 Task: Create a due date automation trigger when advanced on, on the wednesday before a card is due add dates without a start date at 11:00 AM.
Action: Mouse moved to (923, 286)
Screenshot: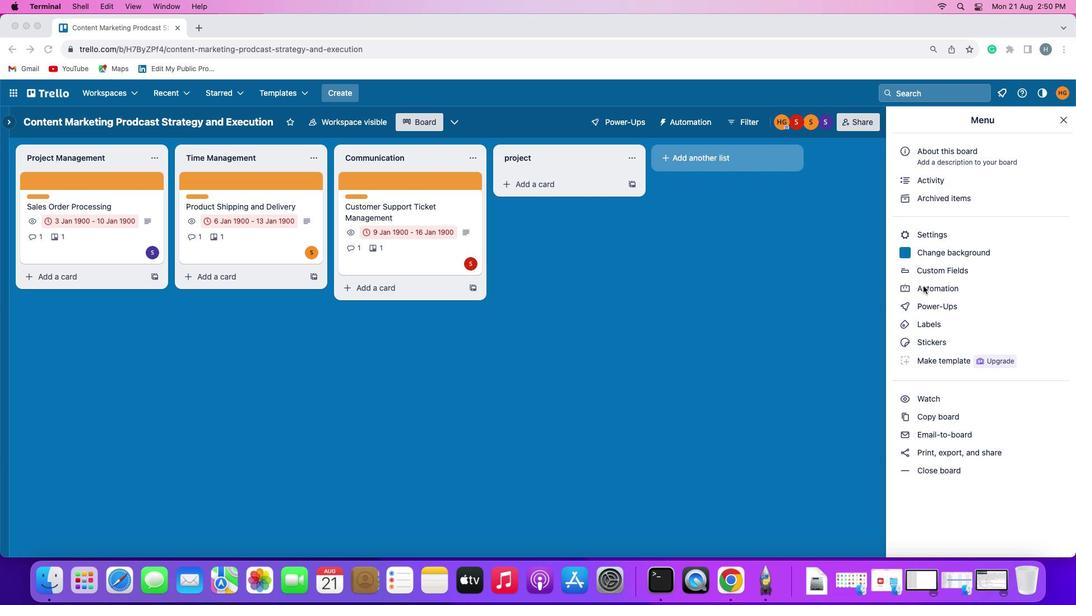 
Action: Mouse pressed left at (923, 286)
Screenshot: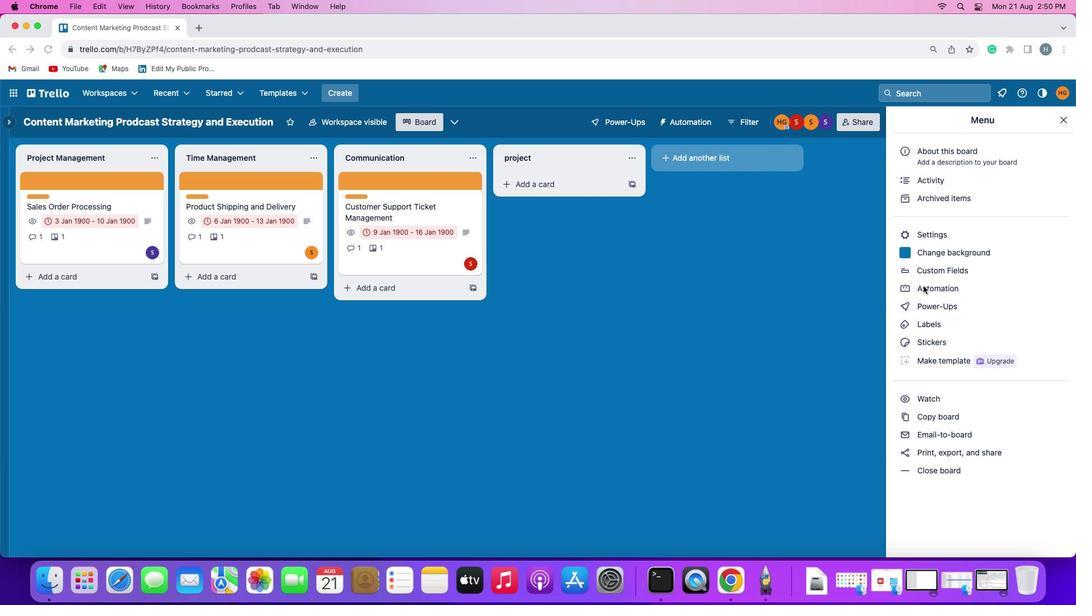 
Action: Mouse pressed left at (923, 286)
Screenshot: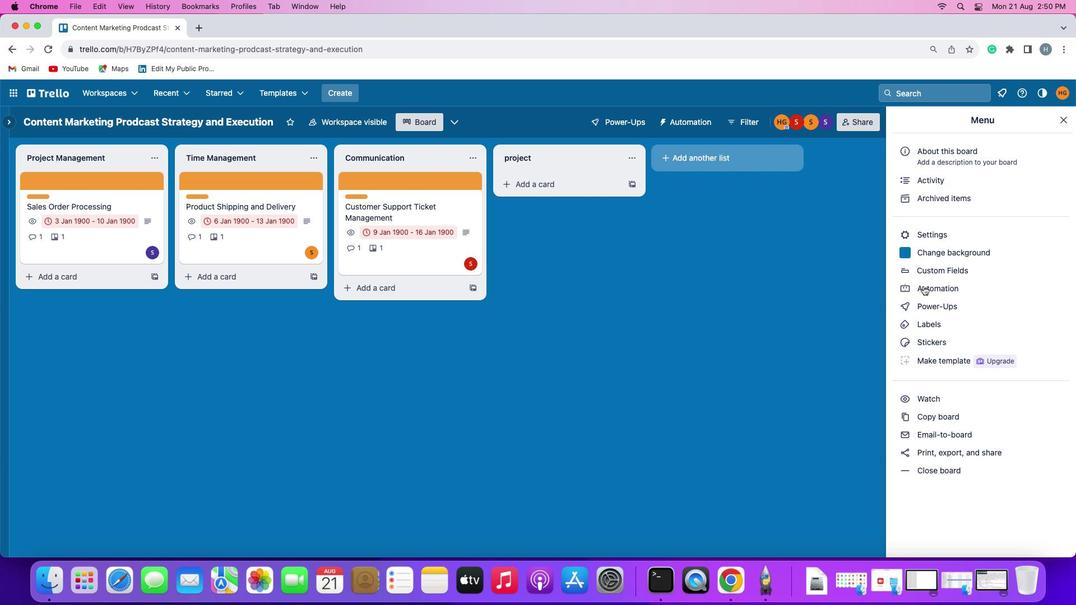 
Action: Mouse moved to (63, 264)
Screenshot: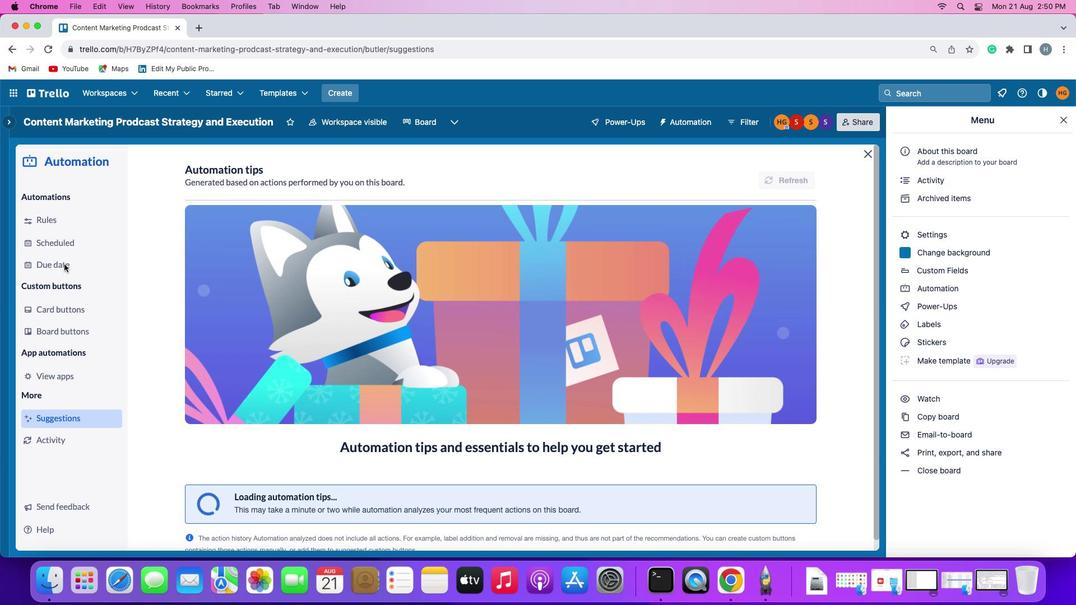 
Action: Mouse pressed left at (63, 264)
Screenshot: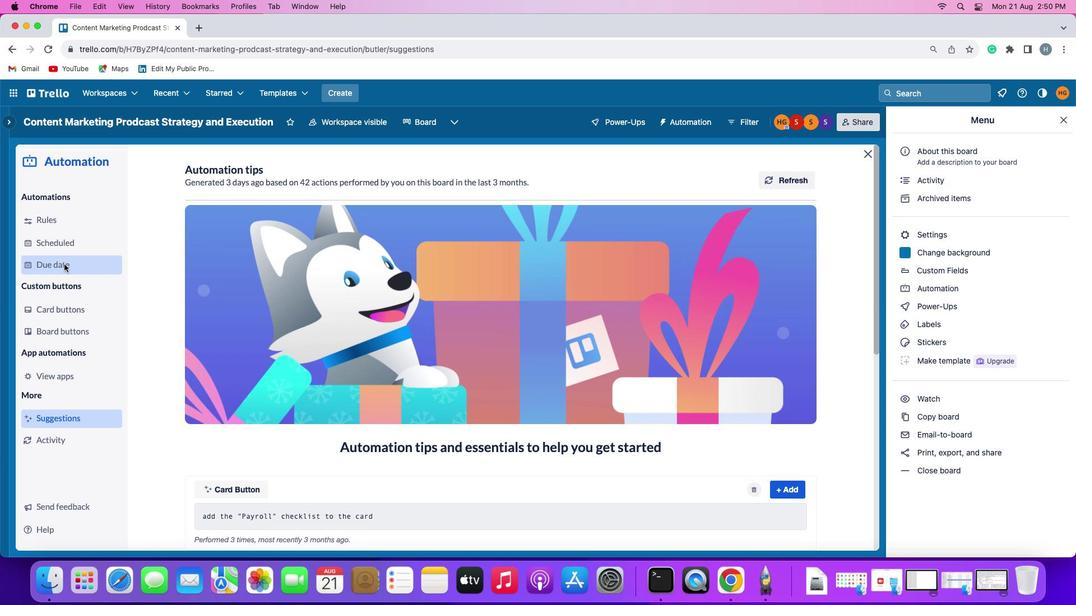 
Action: Mouse moved to (755, 169)
Screenshot: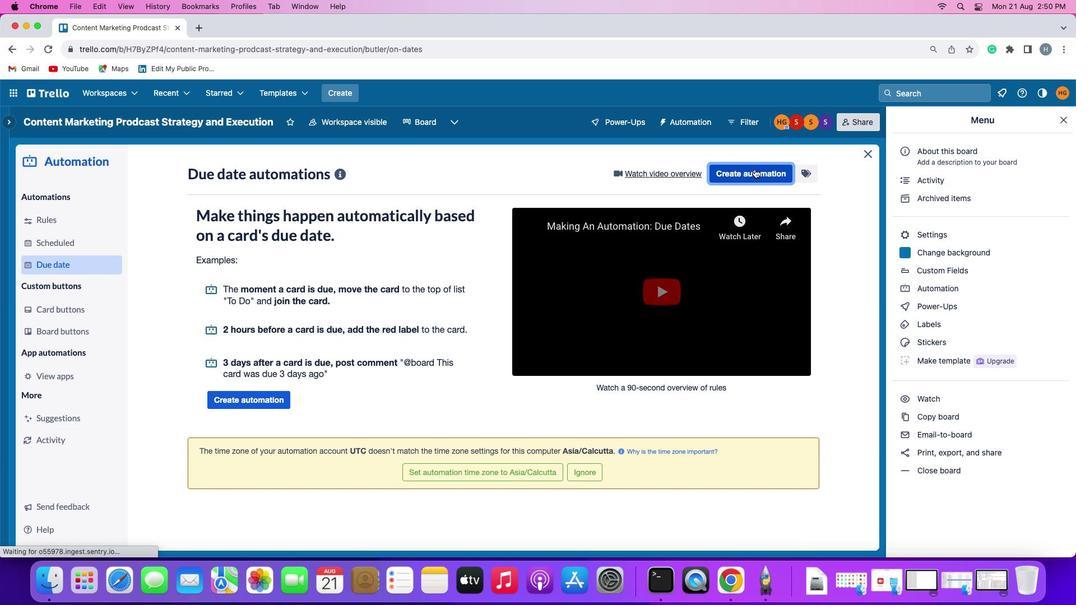 
Action: Mouse pressed left at (755, 169)
Screenshot: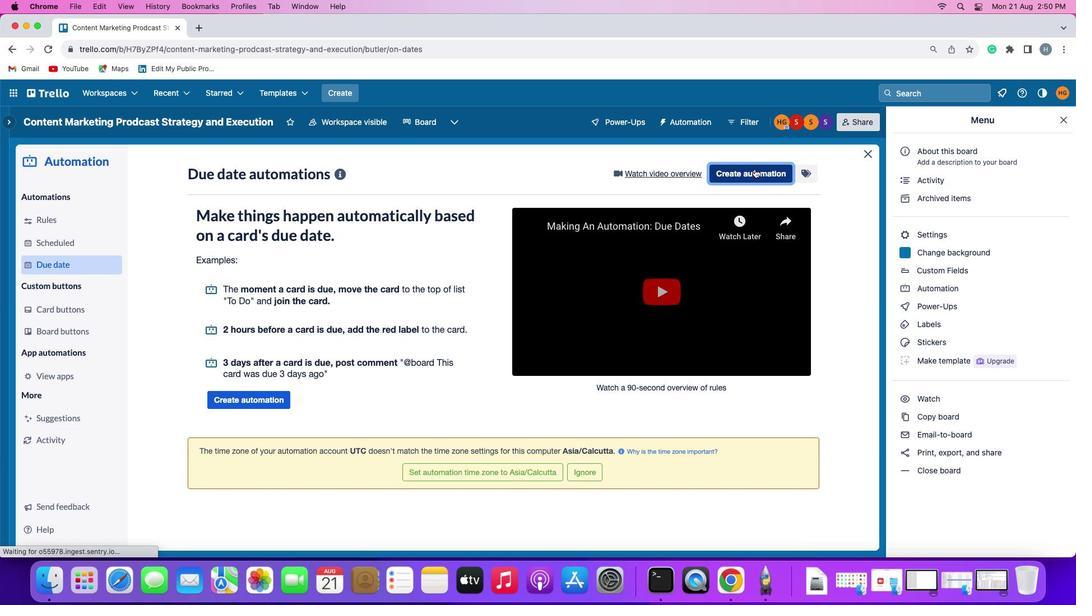 
Action: Mouse moved to (241, 279)
Screenshot: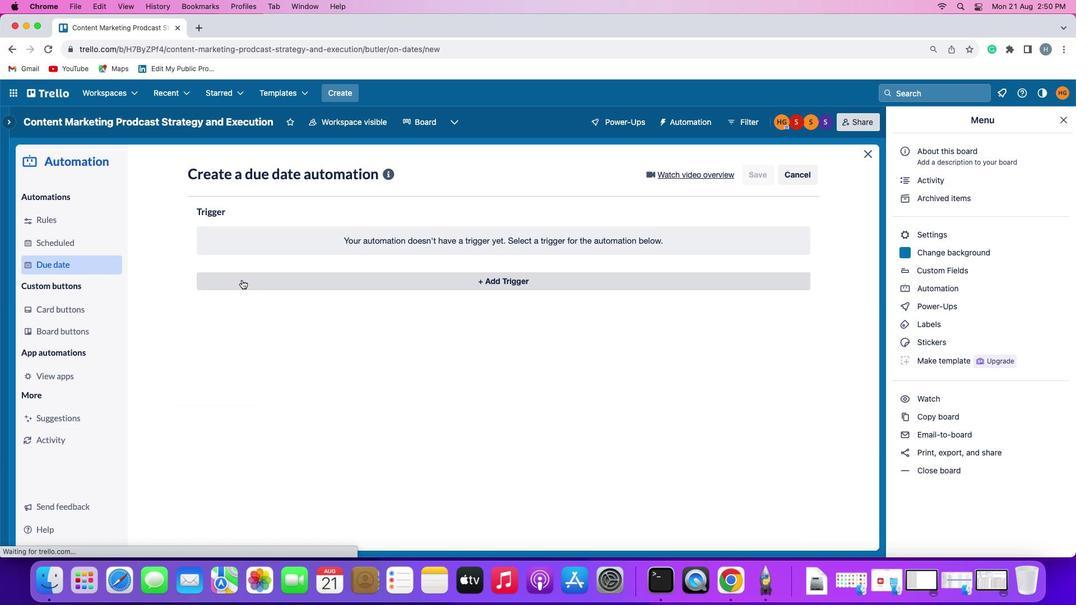 
Action: Mouse pressed left at (241, 279)
Screenshot: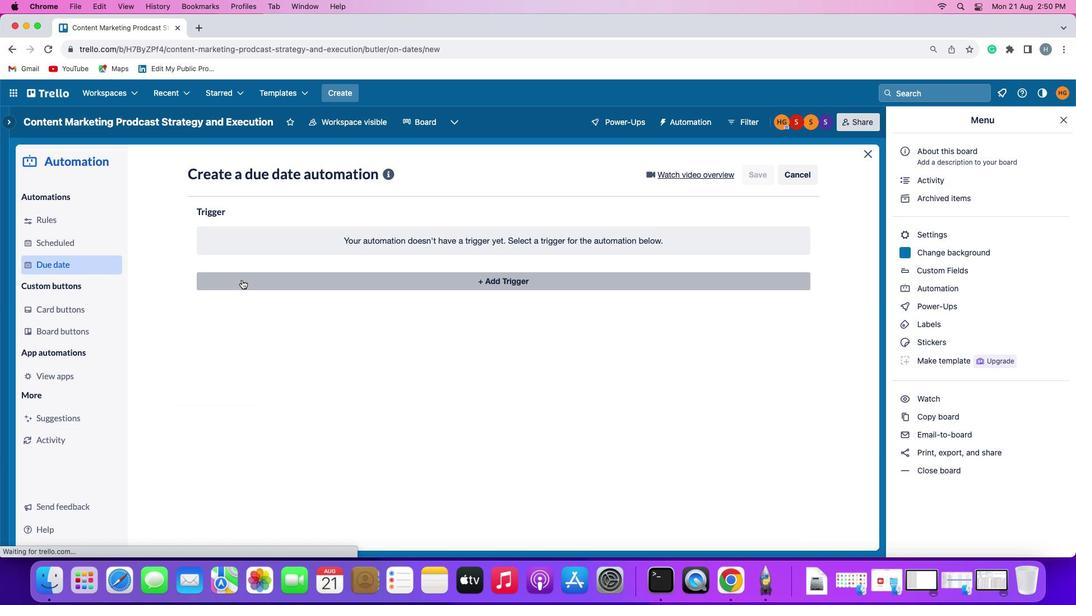 
Action: Mouse moved to (244, 484)
Screenshot: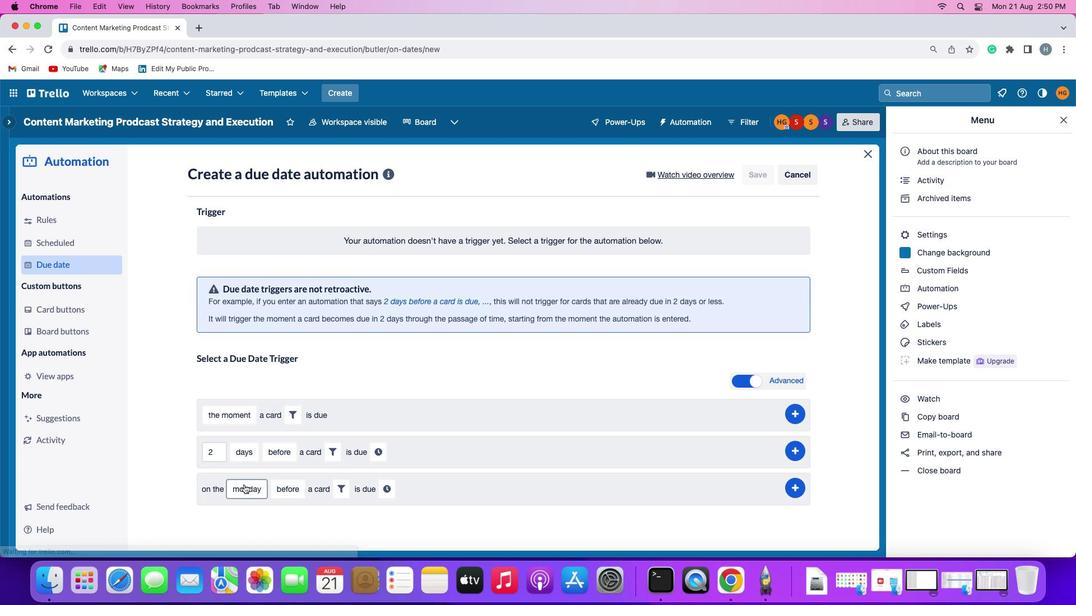 
Action: Mouse pressed left at (244, 484)
Screenshot: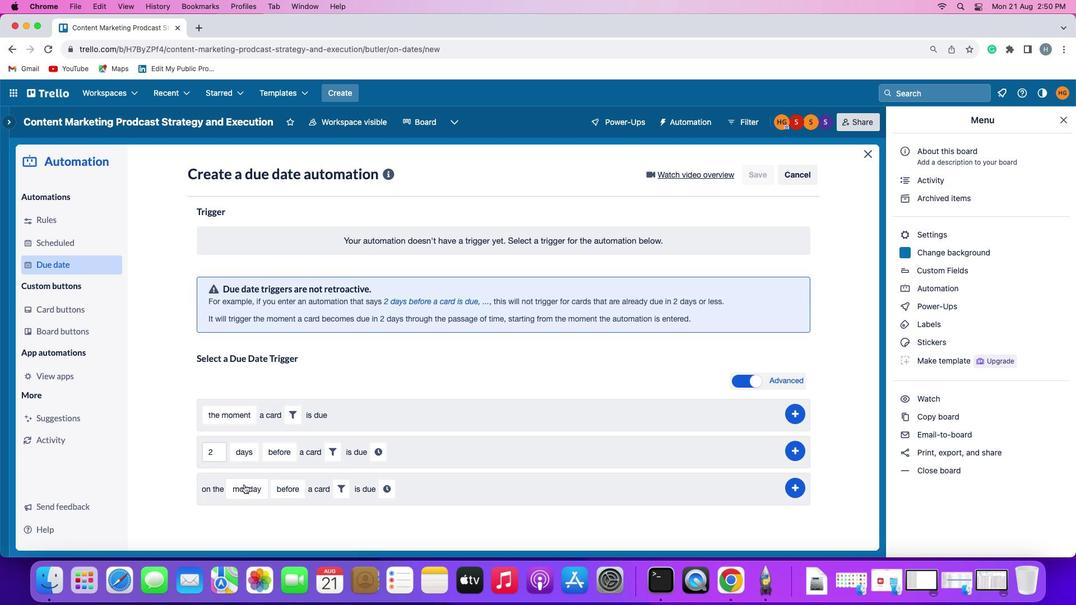 
Action: Mouse moved to (265, 371)
Screenshot: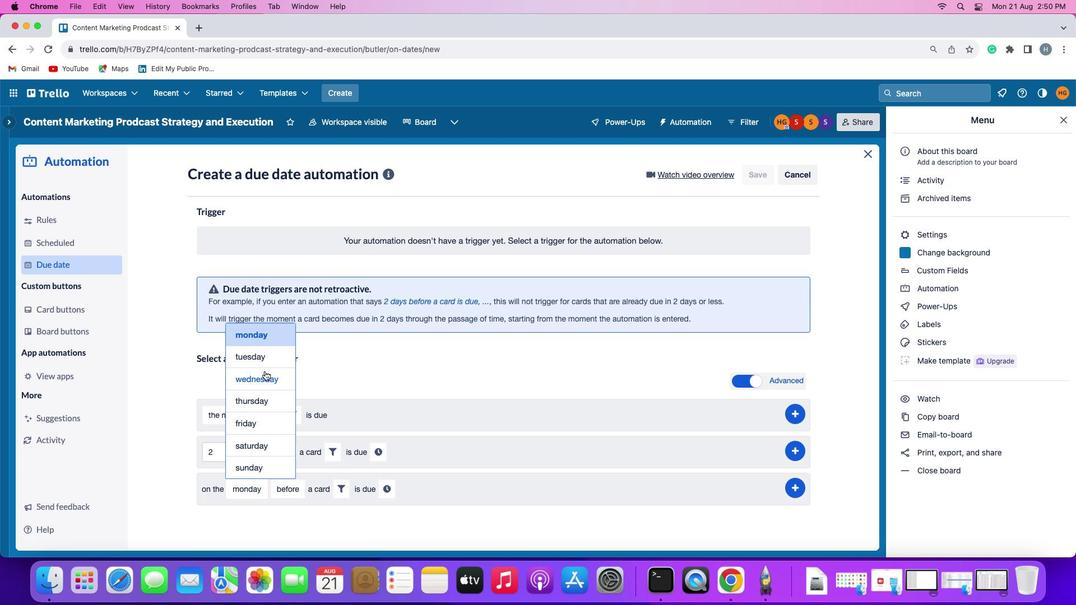 
Action: Mouse pressed left at (265, 371)
Screenshot: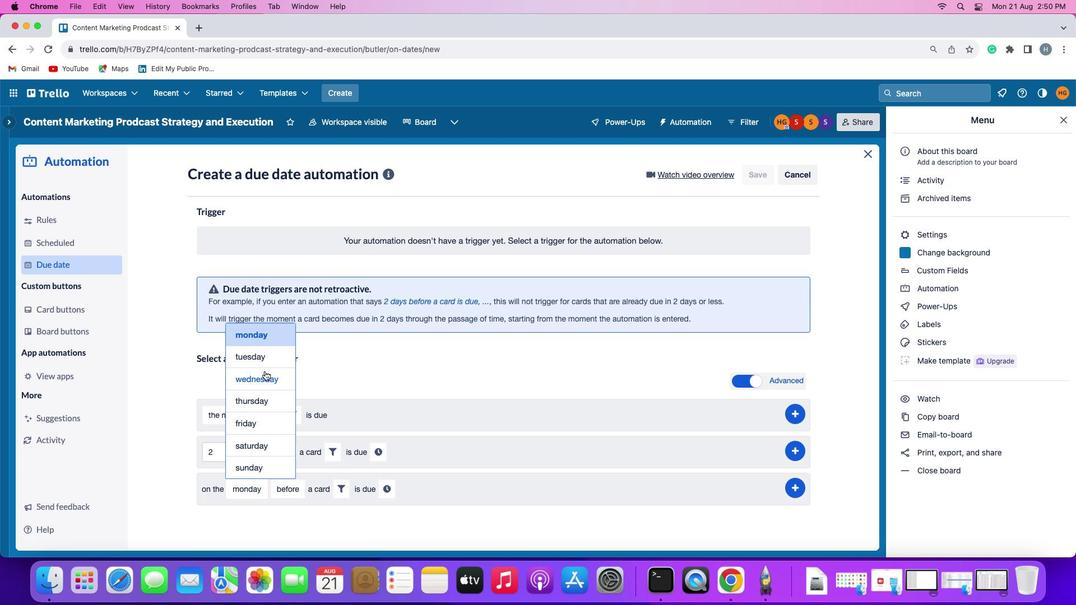 
Action: Mouse moved to (355, 489)
Screenshot: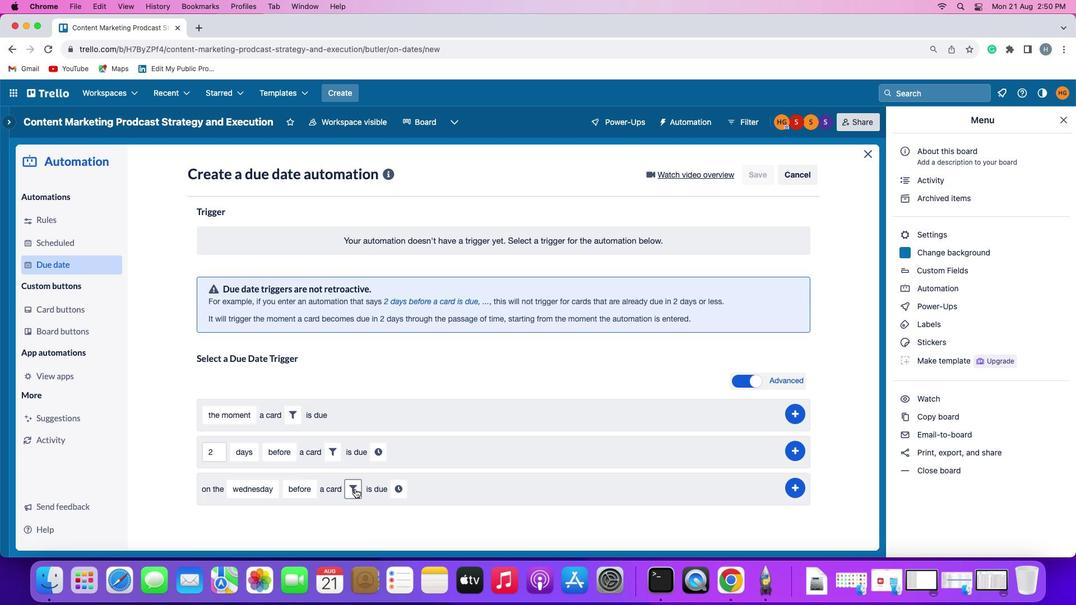 
Action: Mouse pressed left at (355, 489)
Screenshot: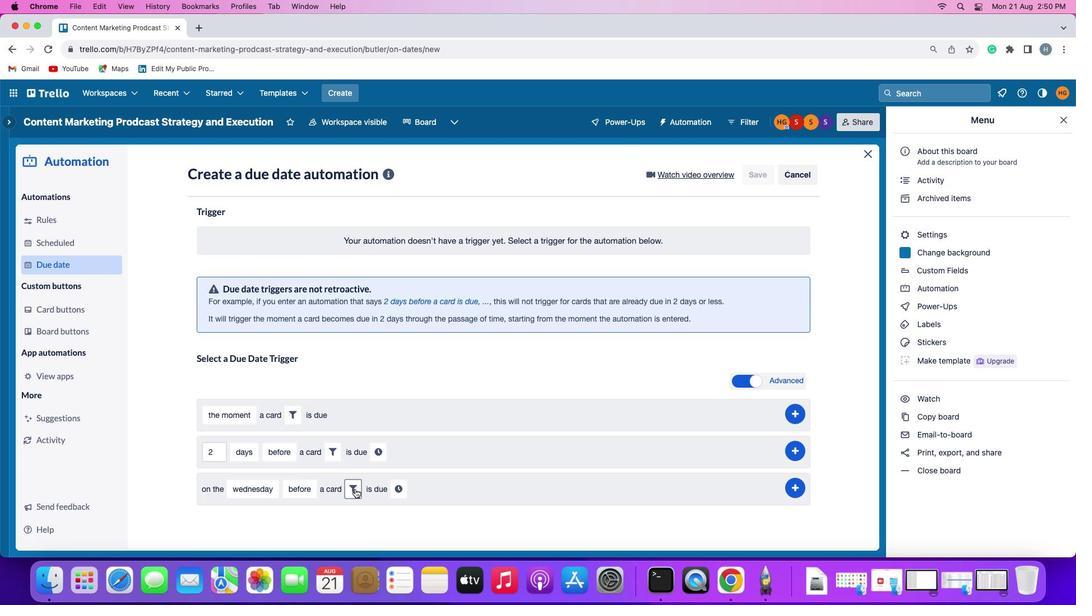
Action: Mouse moved to (430, 522)
Screenshot: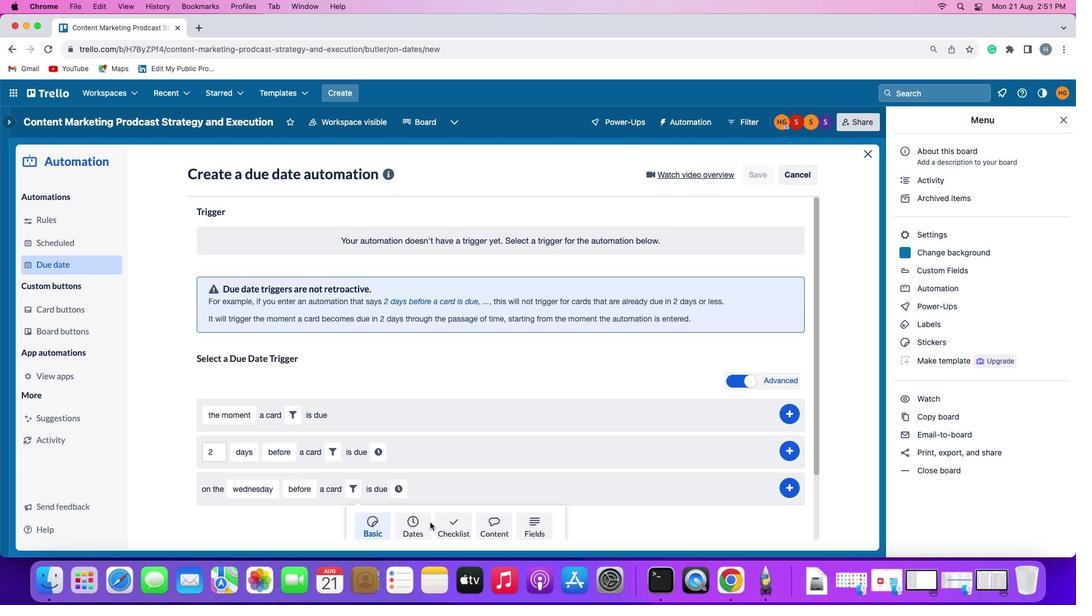 
Action: Mouse pressed left at (430, 522)
Screenshot: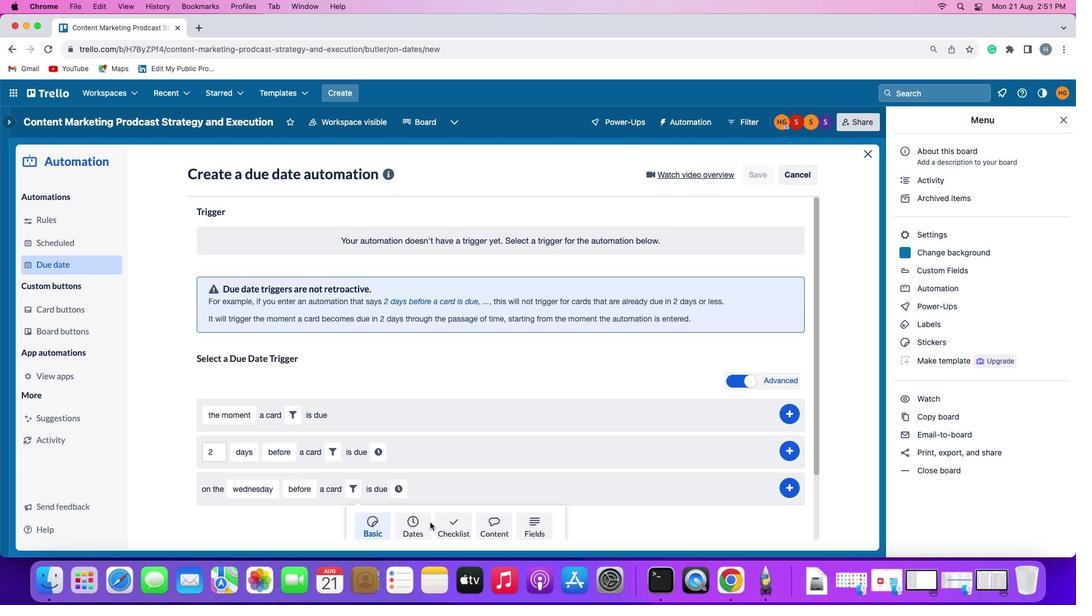 
Action: Mouse moved to (332, 512)
Screenshot: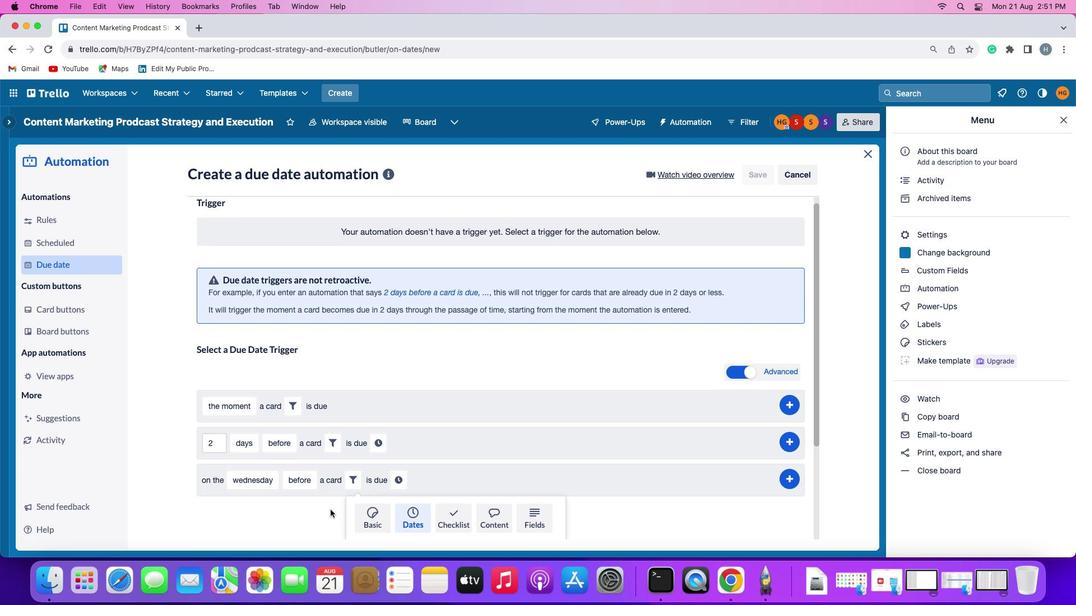 
Action: Mouse scrolled (332, 512) with delta (0, 0)
Screenshot: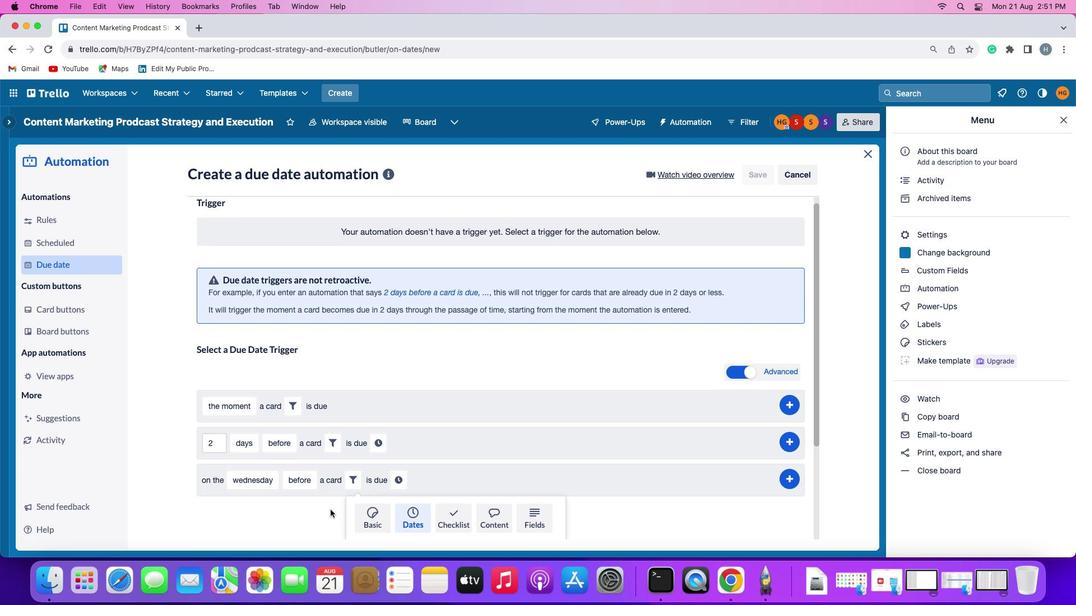 
Action: Mouse moved to (331, 512)
Screenshot: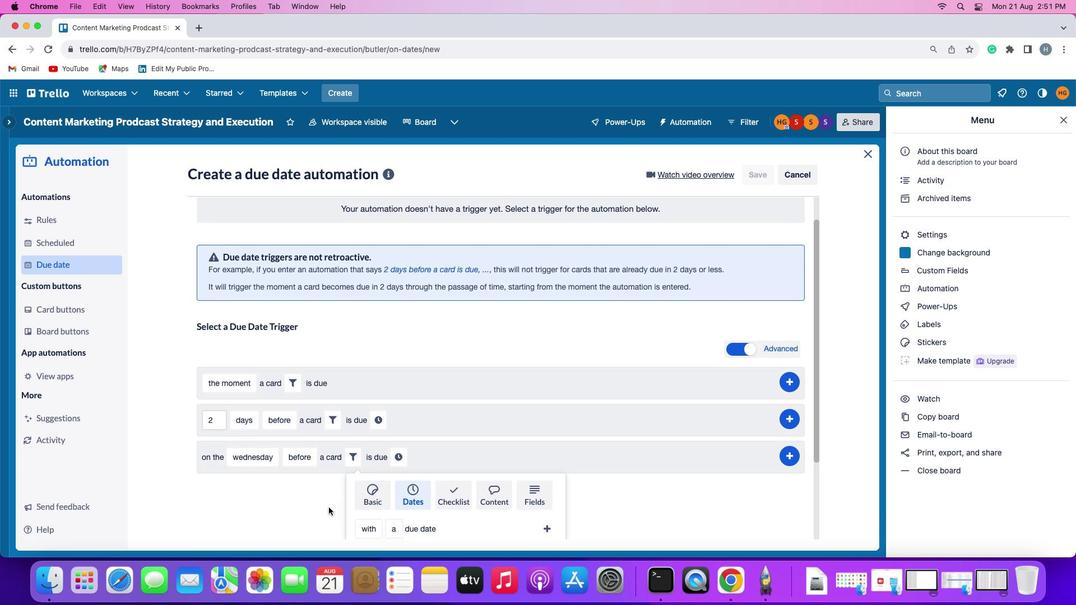
Action: Mouse scrolled (331, 512) with delta (0, 0)
Screenshot: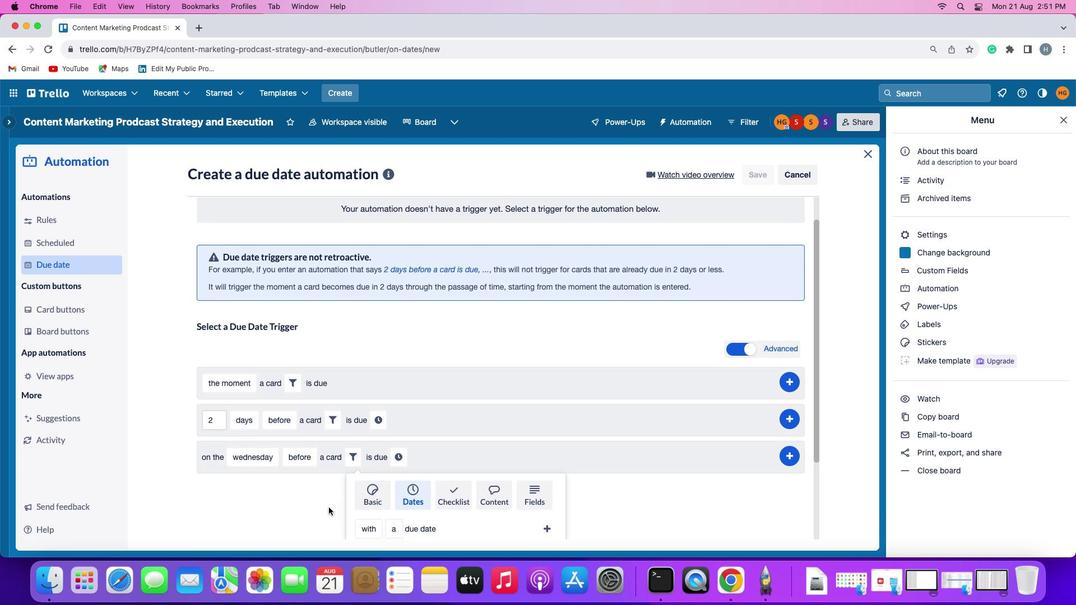 
Action: Mouse moved to (331, 512)
Screenshot: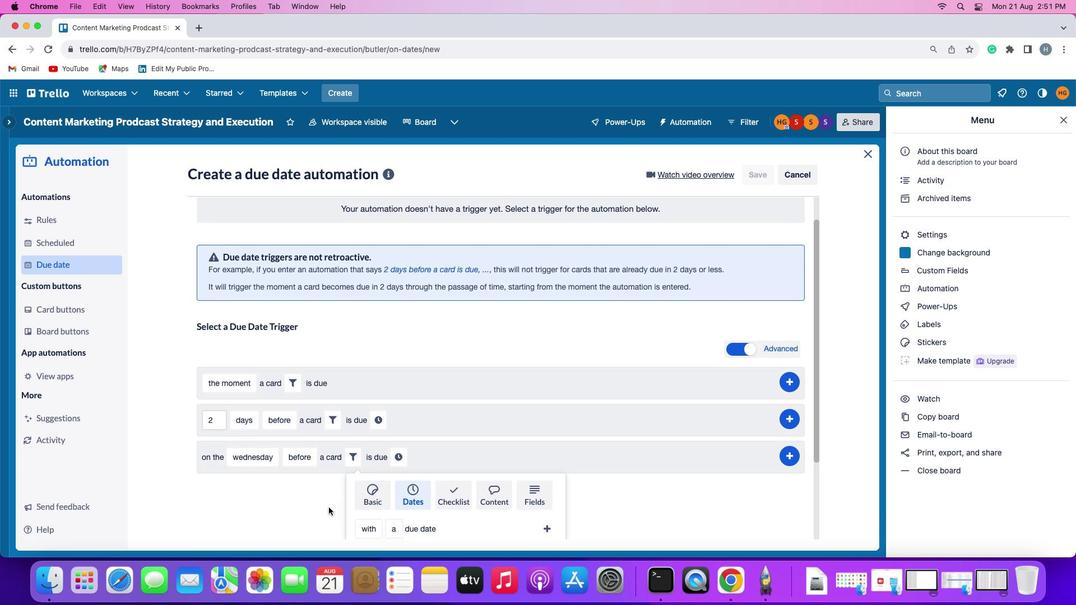 
Action: Mouse scrolled (331, 512) with delta (0, -1)
Screenshot: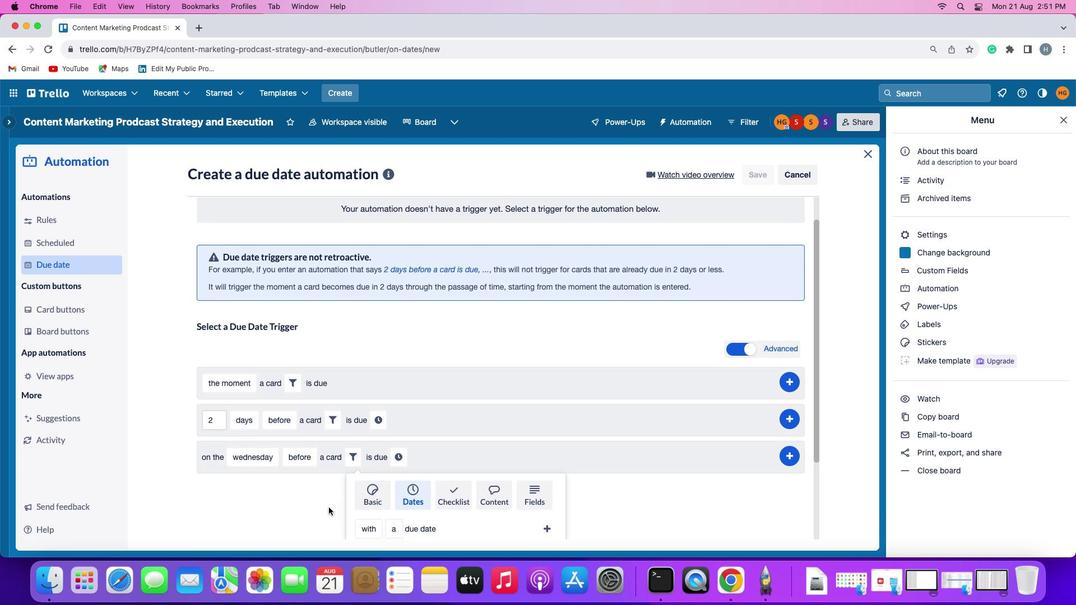 
Action: Mouse moved to (331, 511)
Screenshot: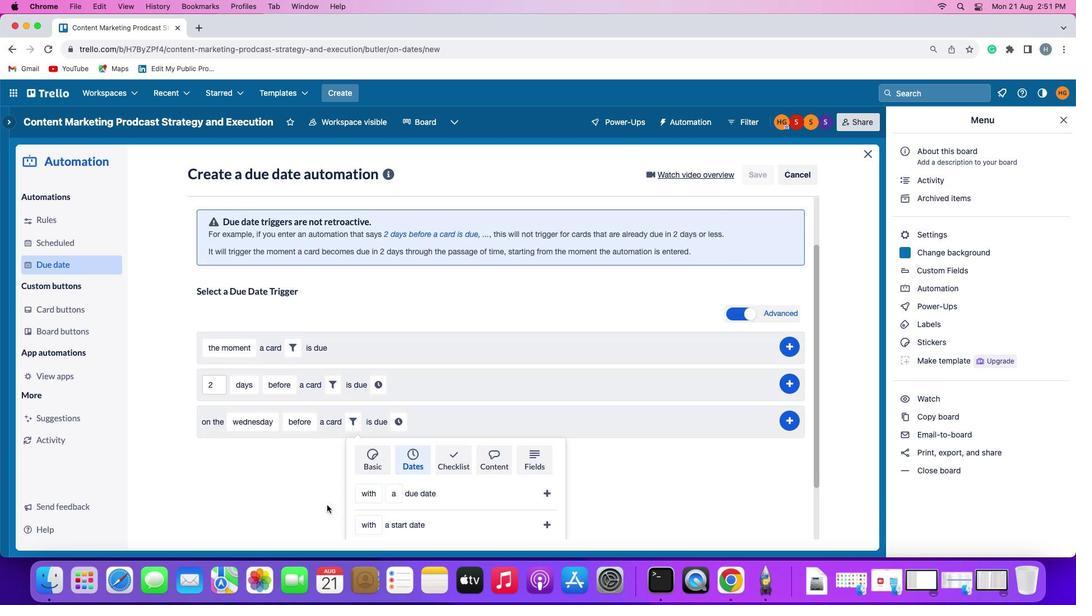 
Action: Mouse scrolled (331, 511) with delta (0, -2)
Screenshot: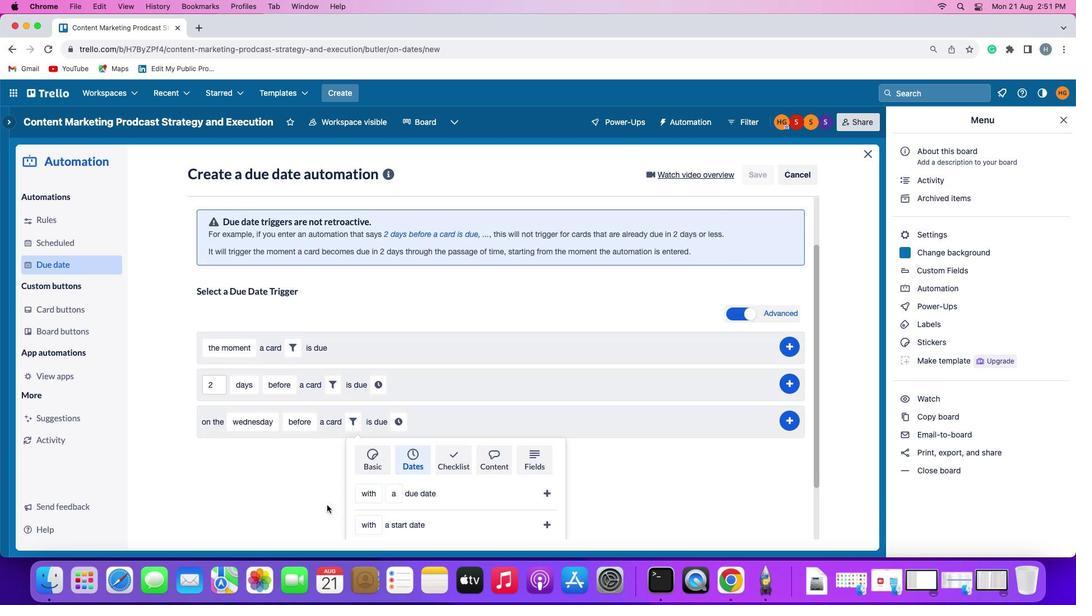 
Action: Mouse moved to (328, 508)
Screenshot: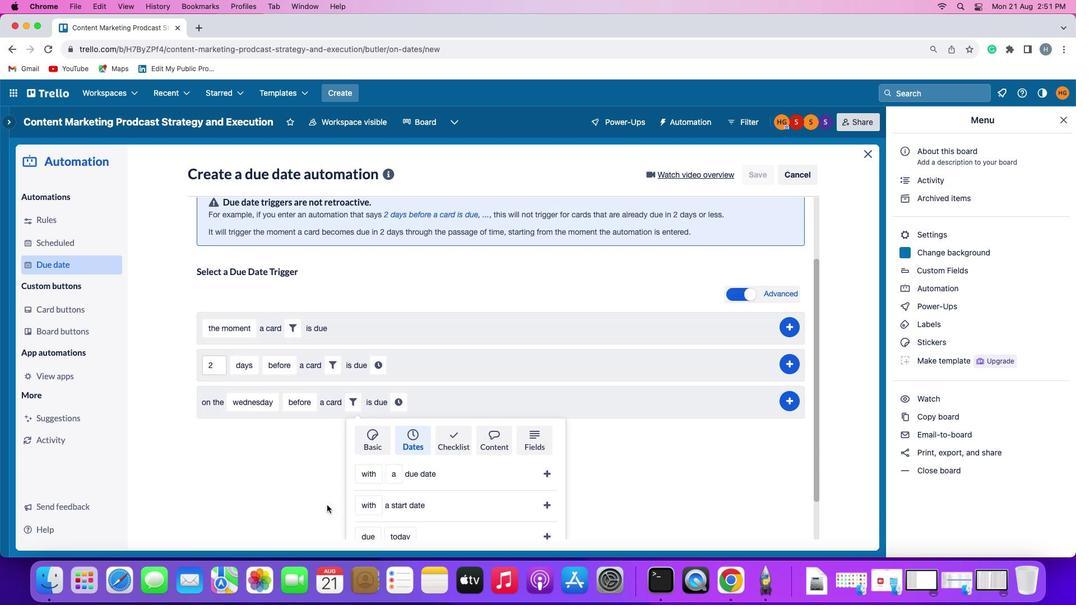 
Action: Mouse scrolled (328, 508) with delta (0, -2)
Screenshot: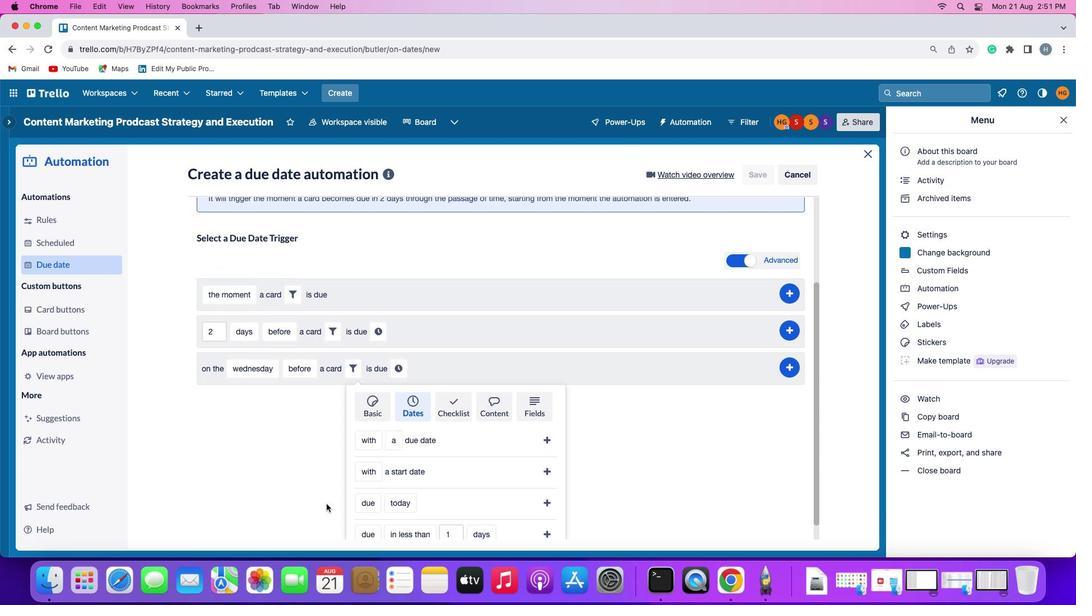 
Action: Mouse moved to (362, 452)
Screenshot: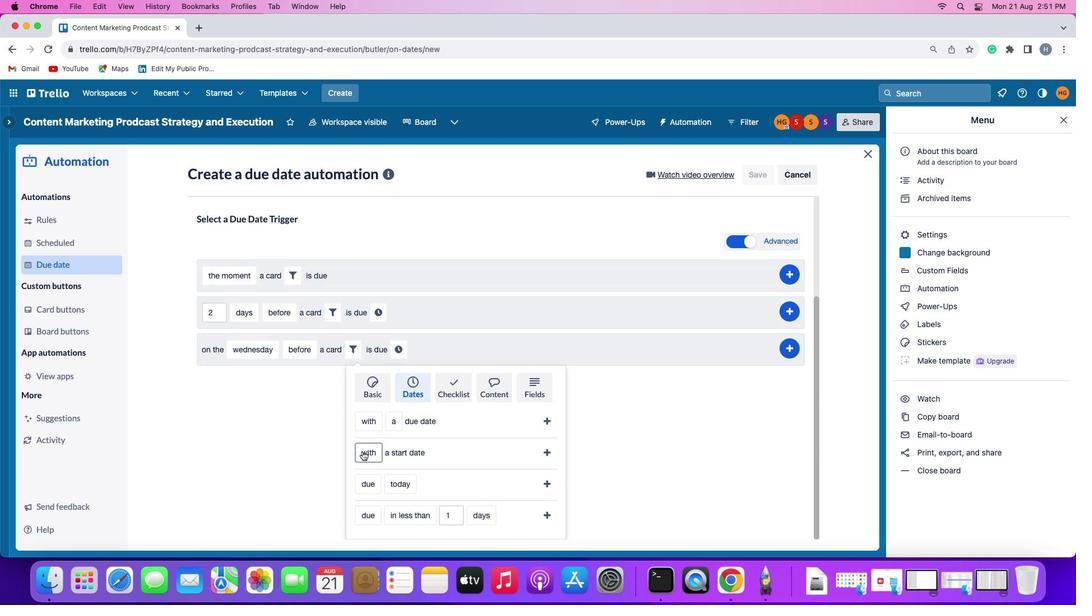 
Action: Mouse pressed left at (362, 452)
Screenshot: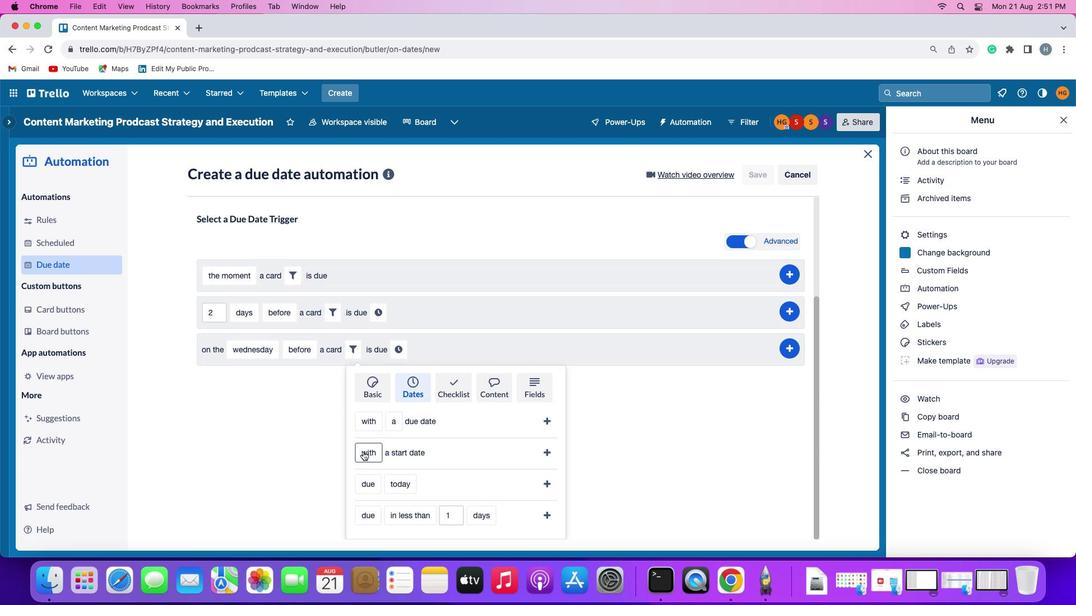 
Action: Mouse moved to (374, 498)
Screenshot: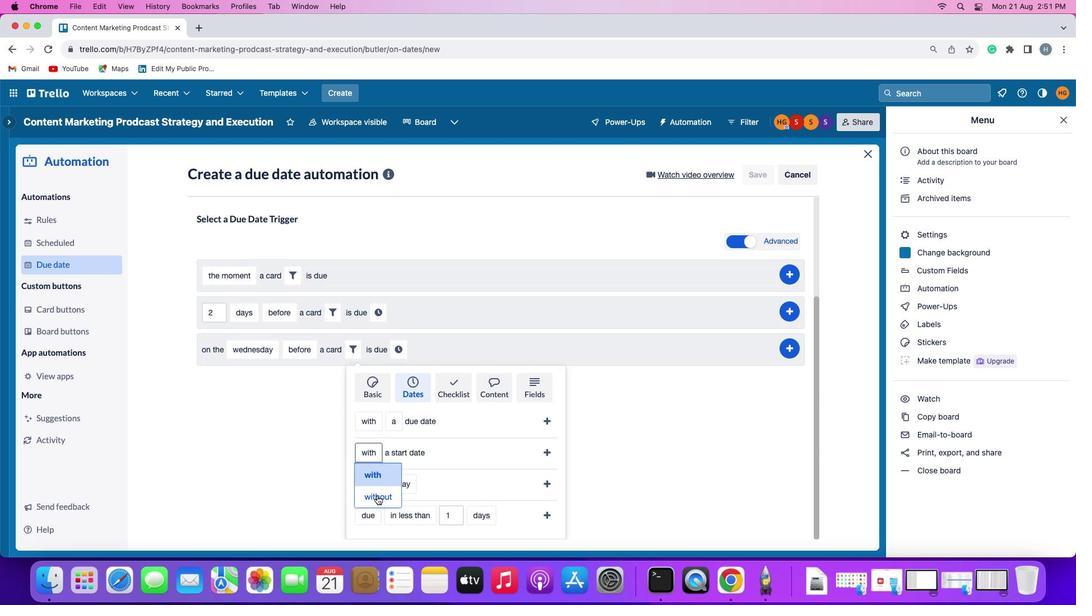 
Action: Mouse pressed left at (374, 498)
Screenshot: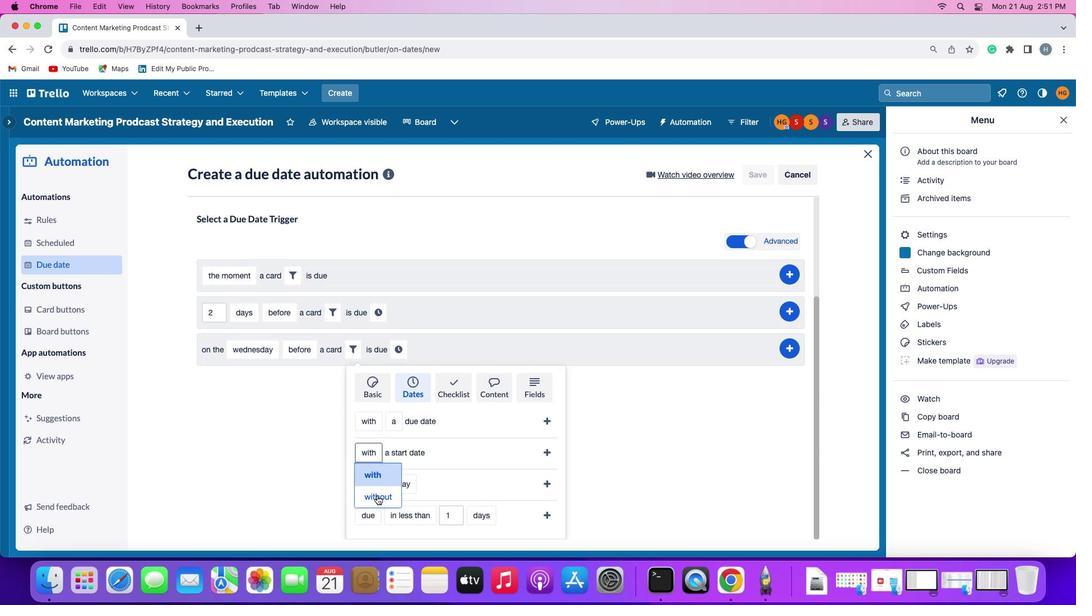 
Action: Mouse moved to (549, 452)
Screenshot: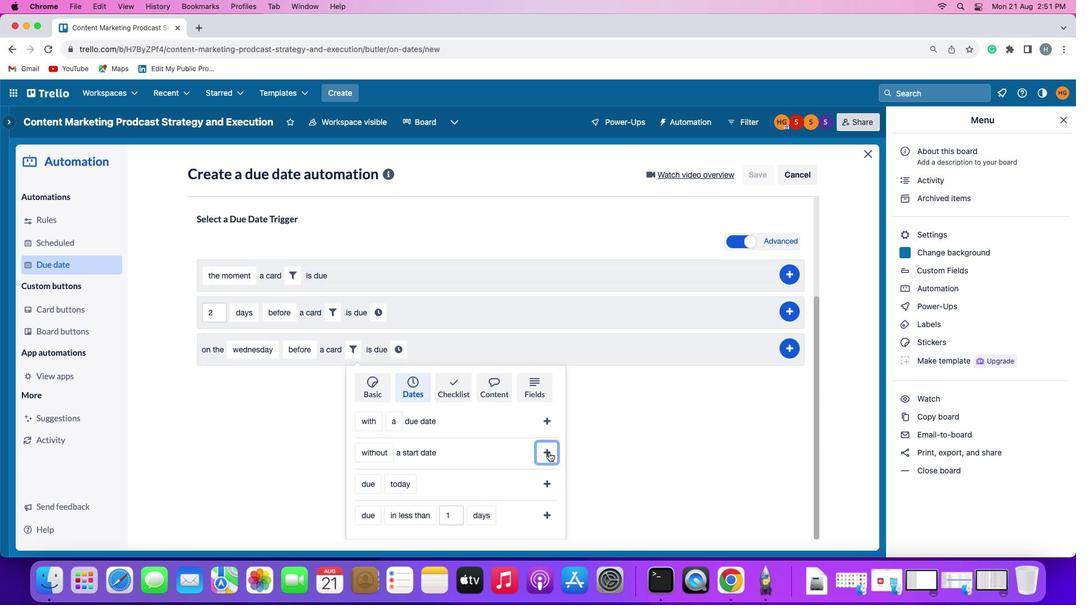 
Action: Mouse pressed left at (549, 452)
Screenshot: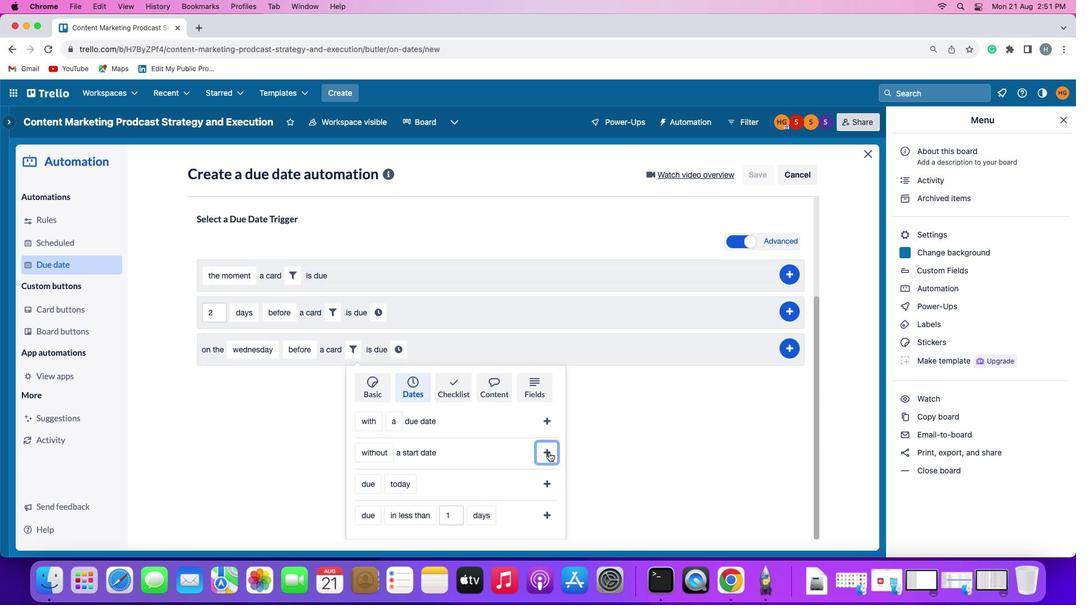 
Action: Mouse moved to (493, 490)
Screenshot: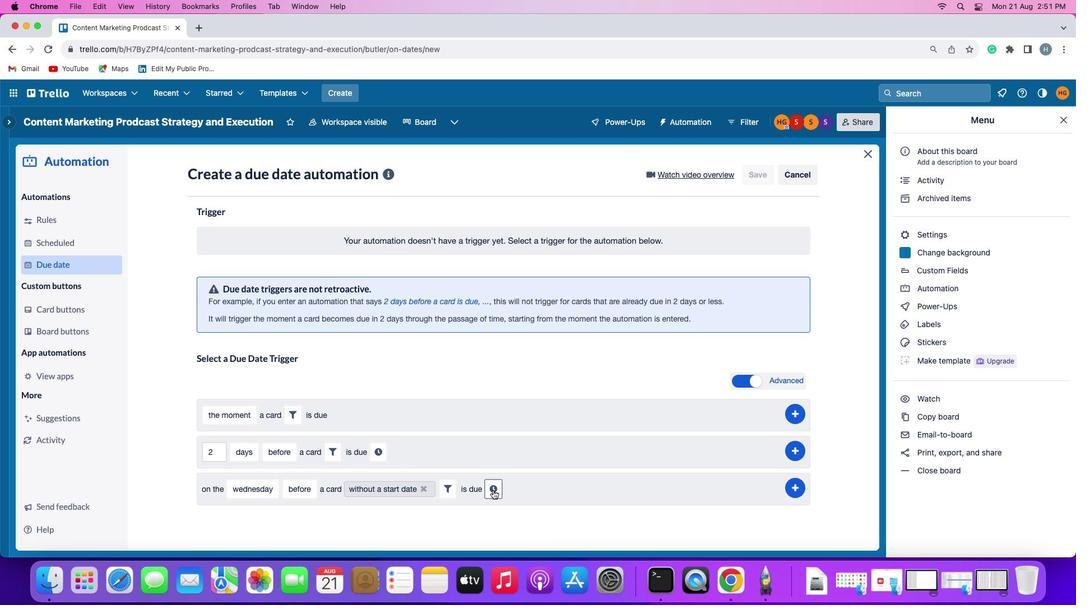 
Action: Mouse pressed left at (493, 490)
Screenshot: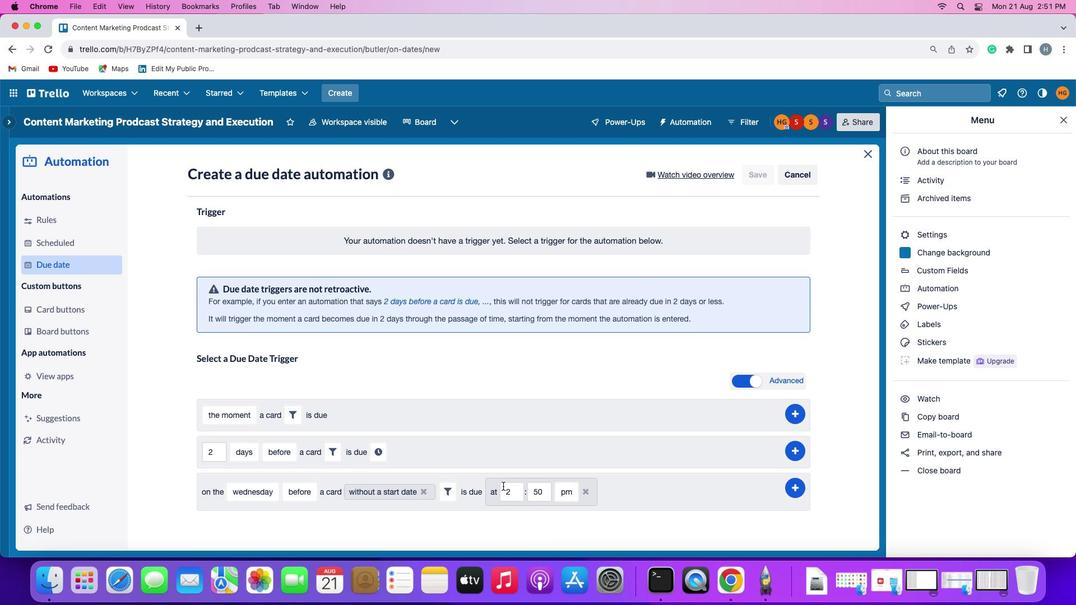 
Action: Mouse moved to (521, 489)
Screenshot: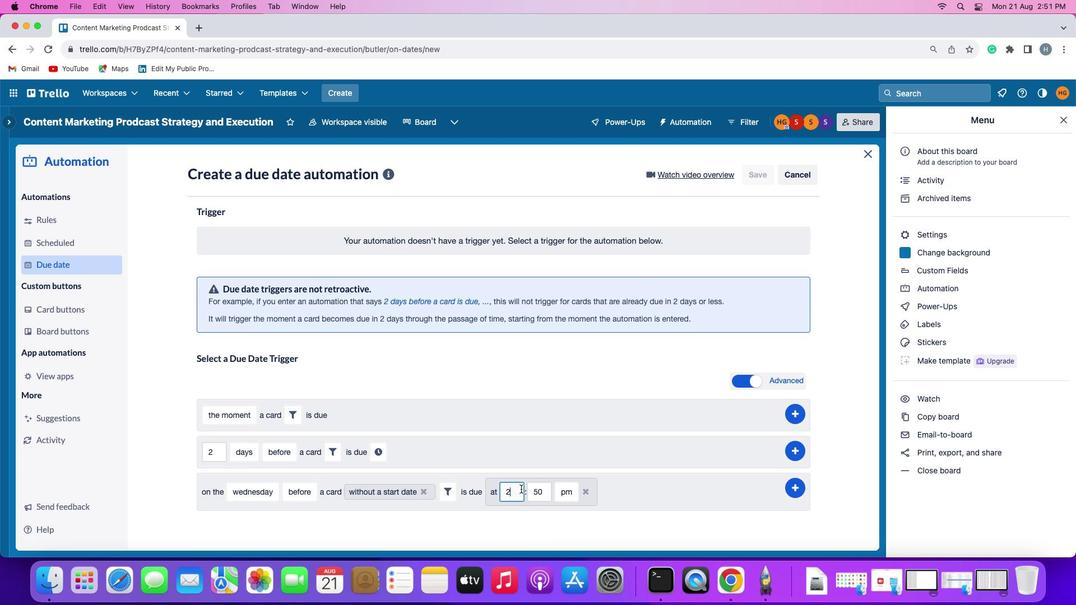 
Action: Mouse pressed left at (521, 489)
Screenshot: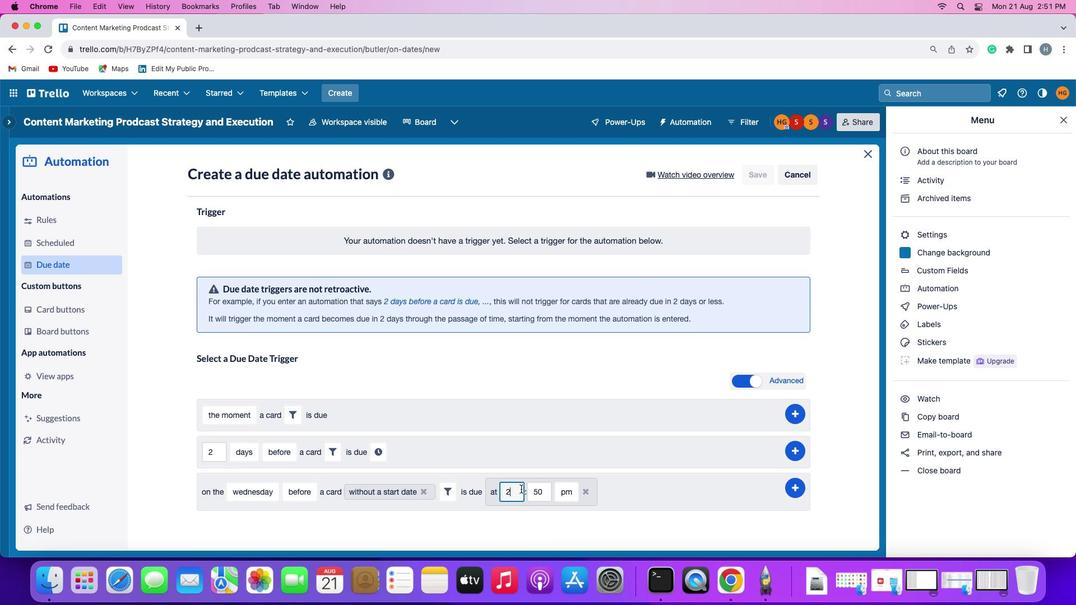 
Action: Mouse moved to (522, 486)
Screenshot: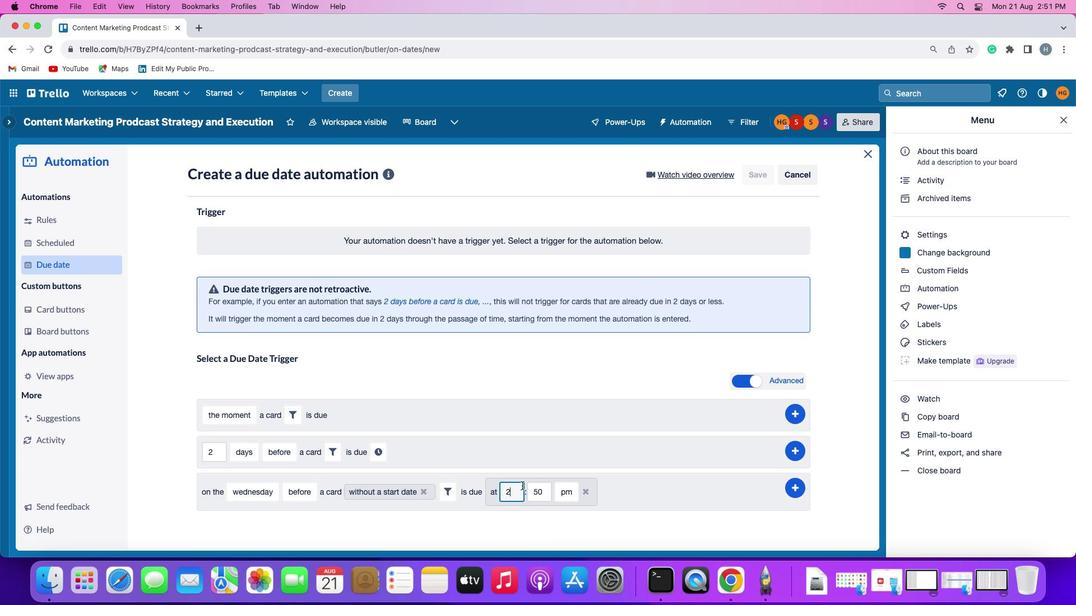 
Action: Key pressed Key.backspace'1''1'
Screenshot: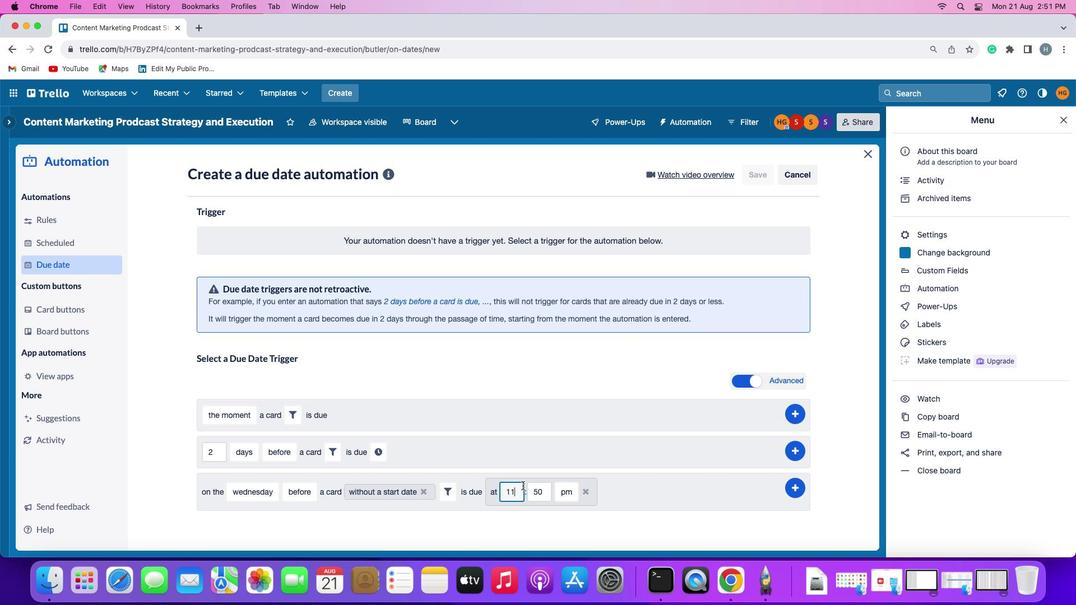 
Action: Mouse moved to (544, 485)
Screenshot: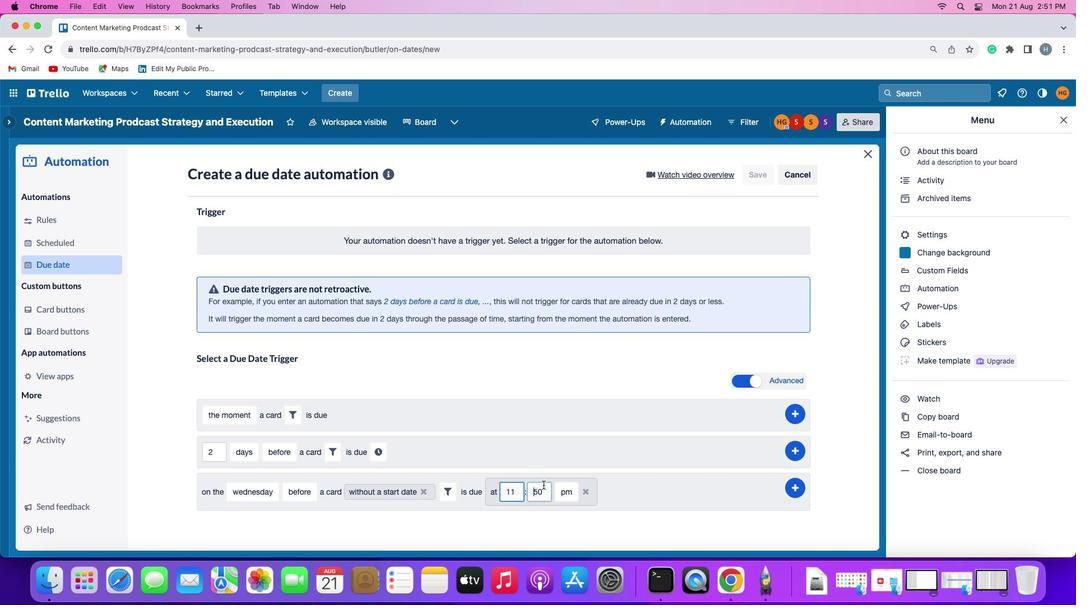 
Action: Mouse pressed left at (544, 485)
Screenshot: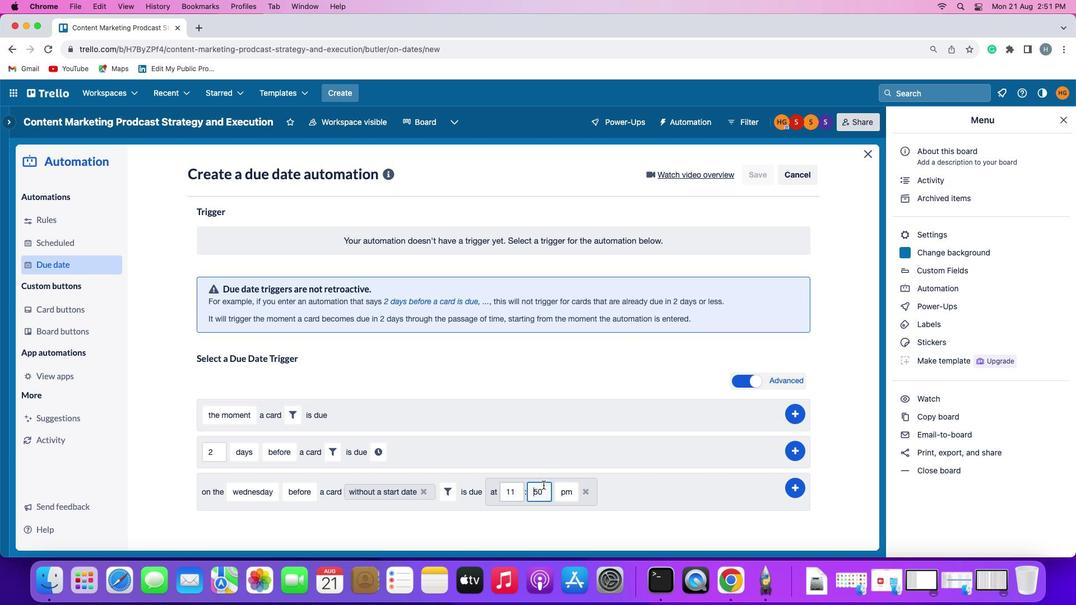 
Action: Key pressed Key.backspaceKey.backspace
Screenshot: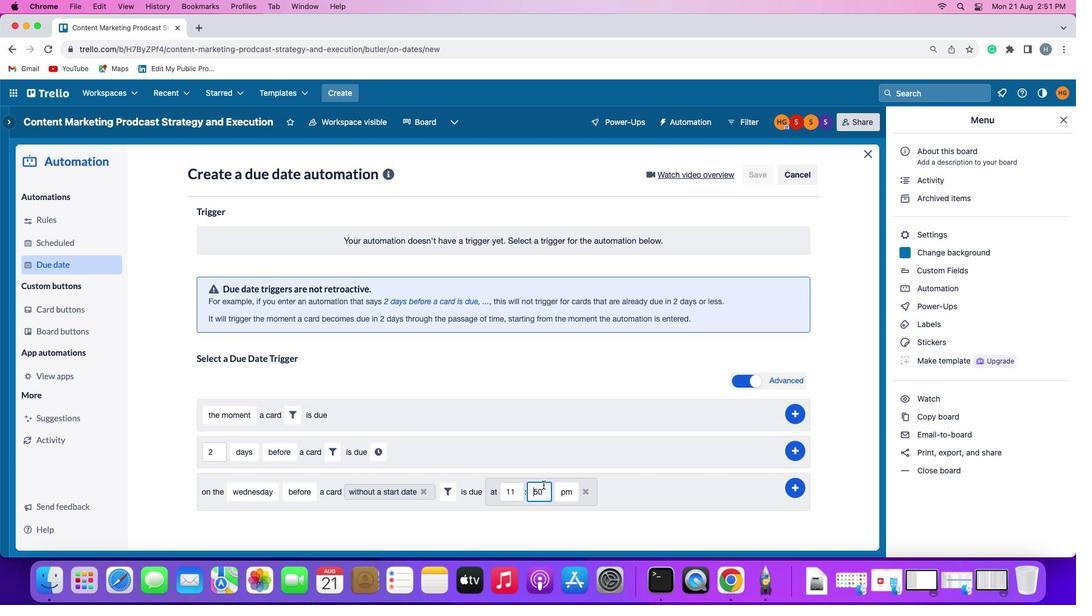 
Action: Mouse moved to (544, 485)
Screenshot: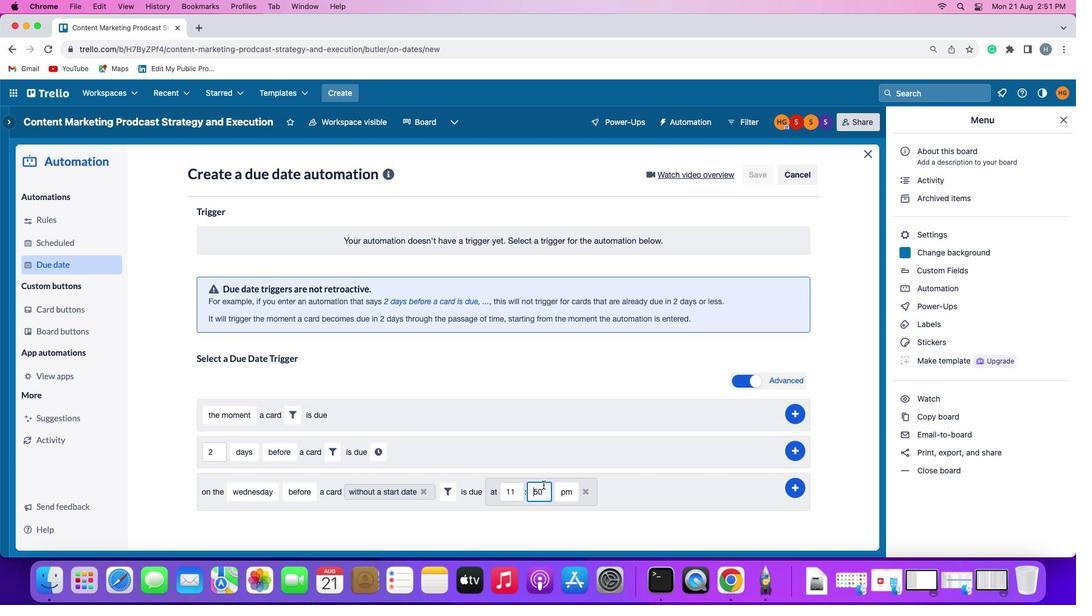
Action: Key pressed Key.rightKey.backspace'0'
Screenshot: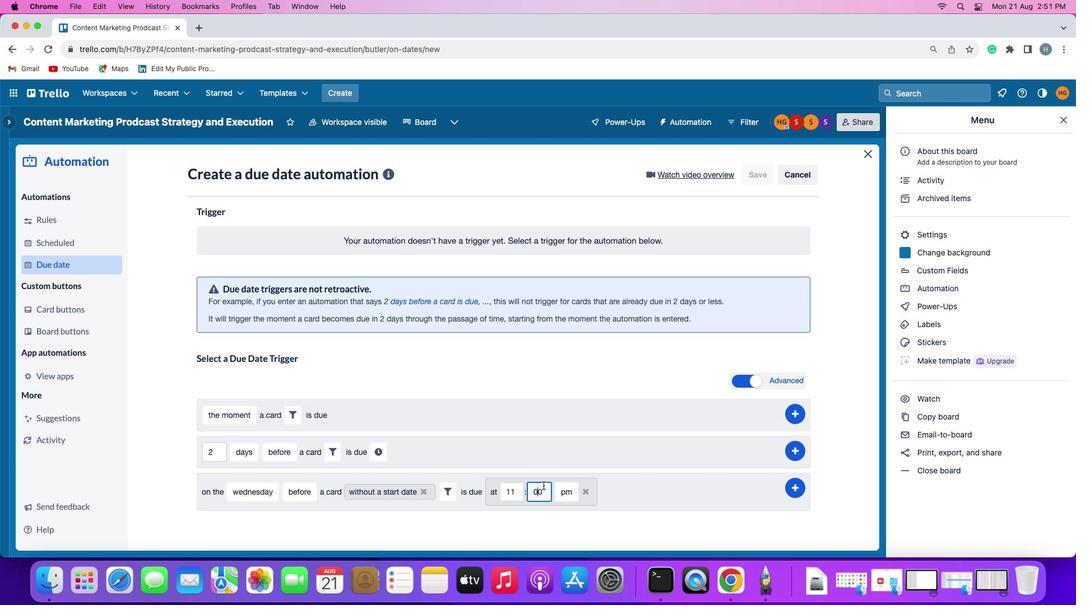 
Action: Mouse moved to (565, 486)
Screenshot: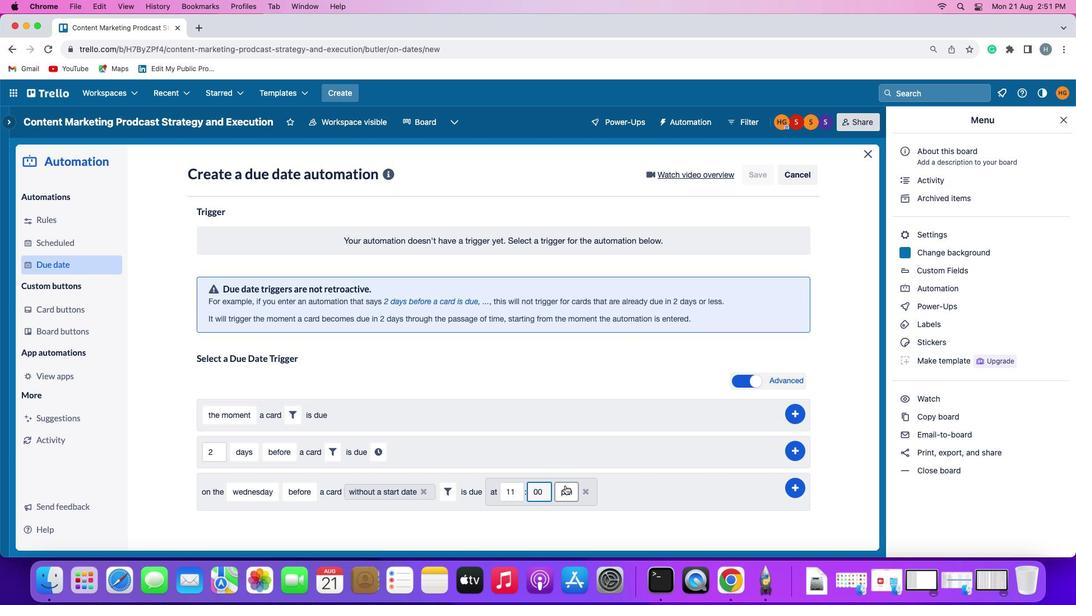 
Action: Mouse pressed left at (565, 486)
Screenshot: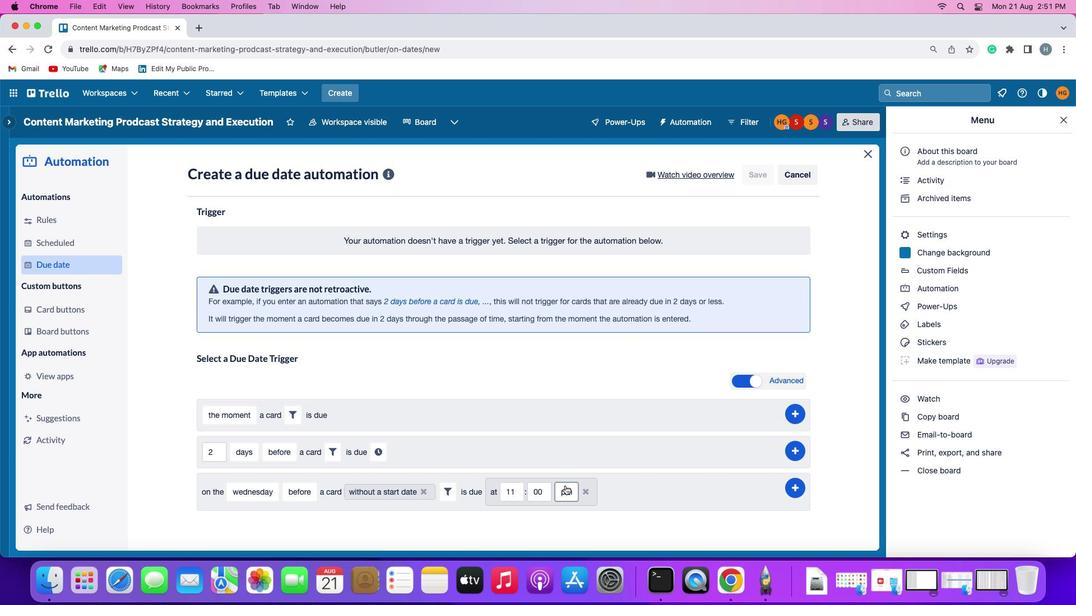 
Action: Mouse moved to (570, 512)
Screenshot: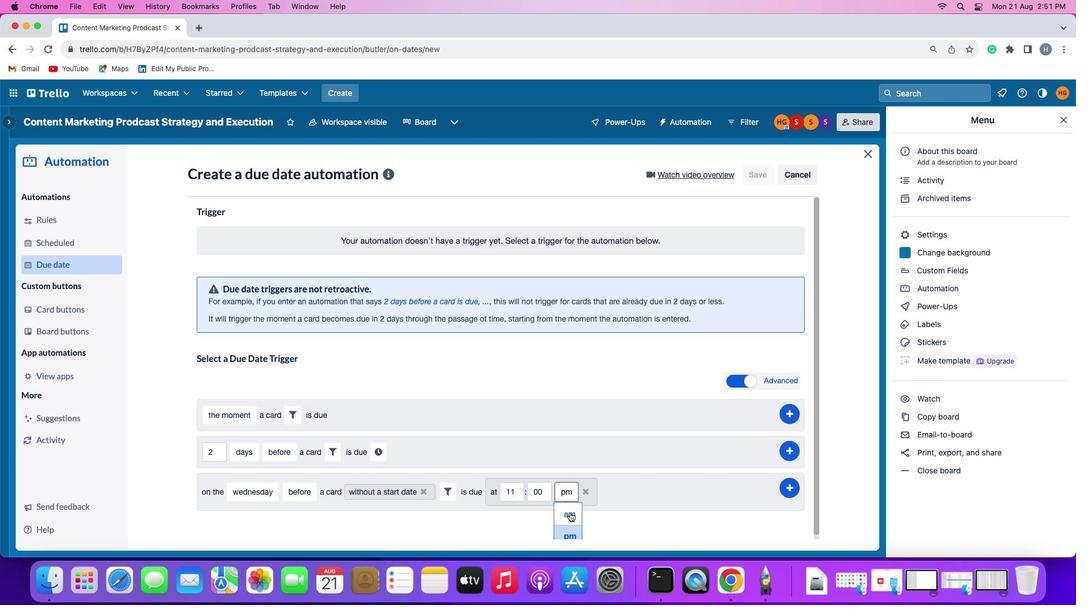 
Action: Mouse pressed left at (570, 512)
Screenshot: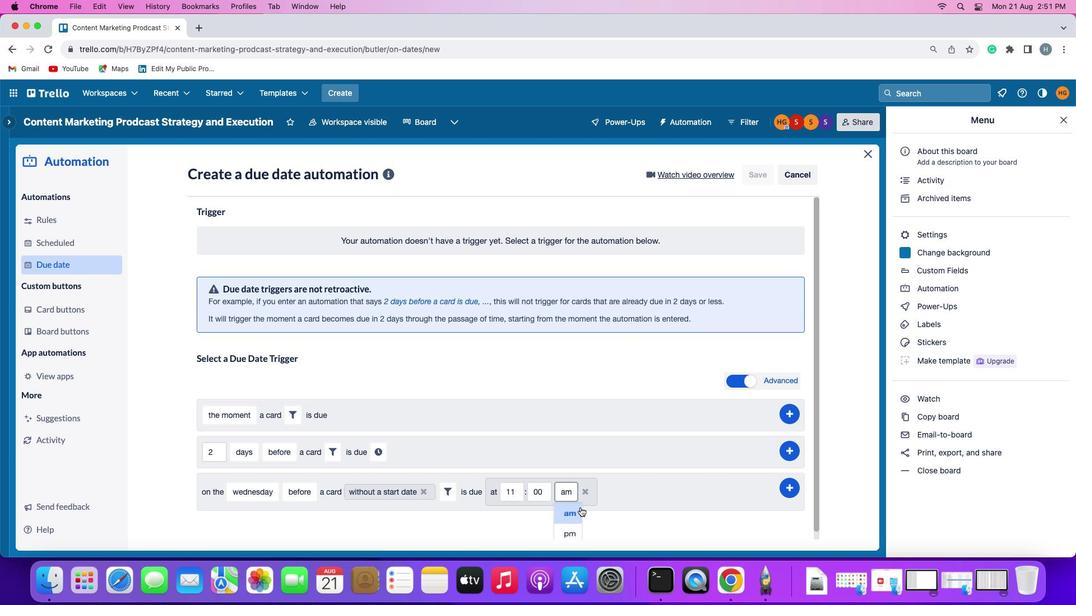 
Action: Mouse moved to (798, 487)
Screenshot: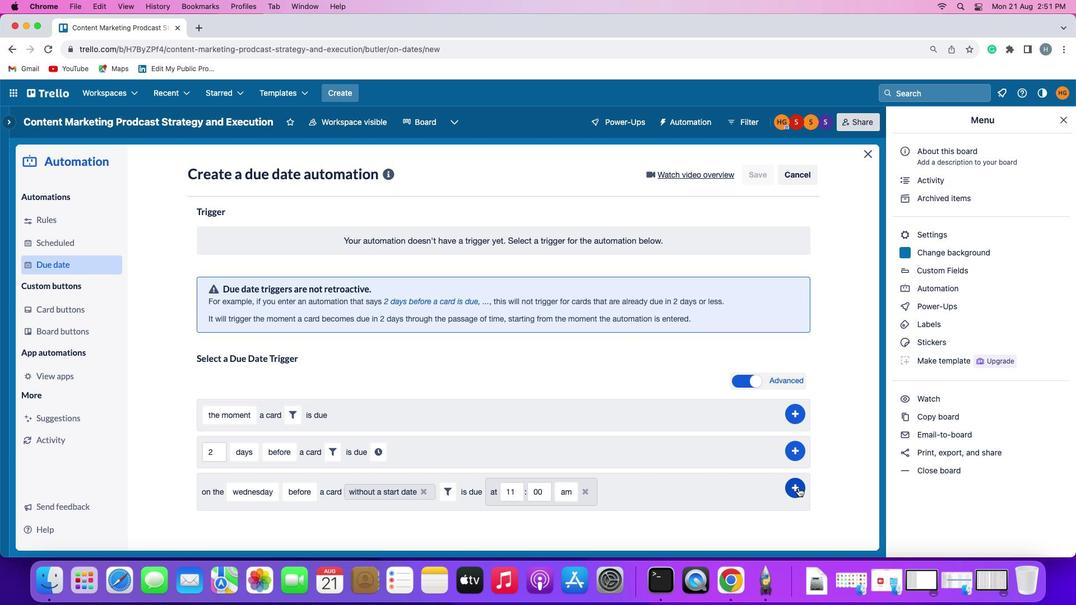 
Action: Mouse pressed left at (798, 487)
Screenshot: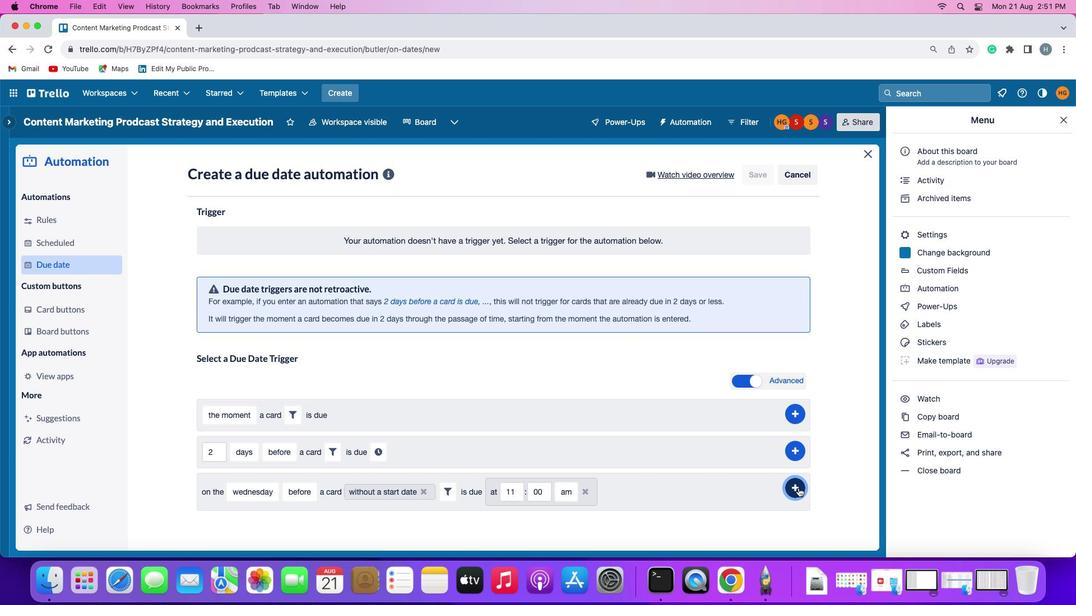 
Action: Mouse moved to (849, 400)
Screenshot: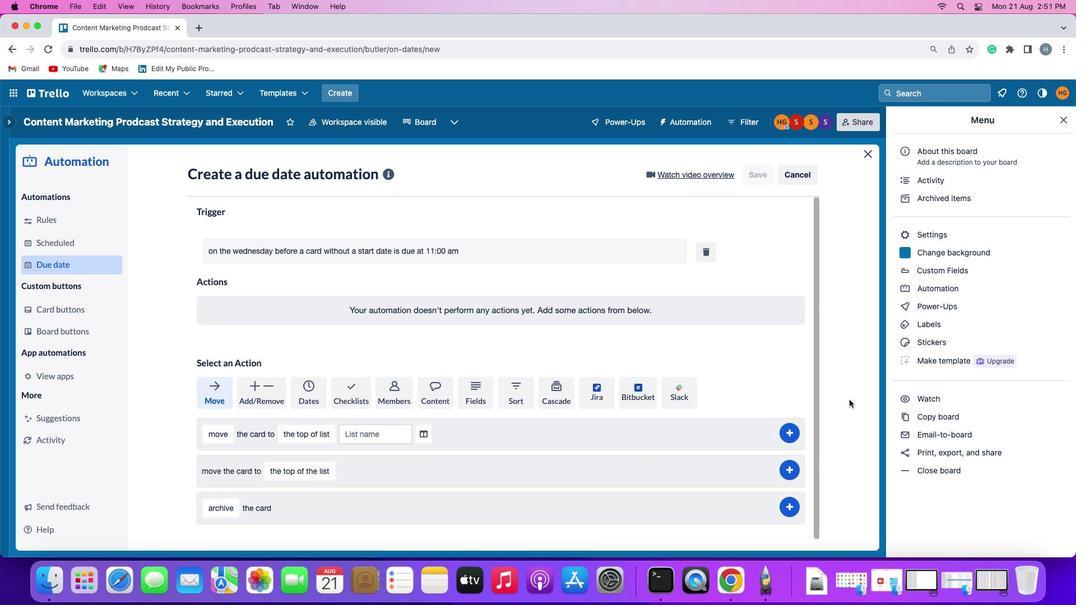 
